 Task: Open Card Card0000000058 in Board Board0000000015 in Workspace WS0000000005 in Trello. Add Member Email0000000018 to Card Card0000000058 in Board Board0000000015 in Workspace WS0000000005 in Trello. Add Blue Label titled Label0000000058 to Card Card0000000058 in Board Board0000000015 in Workspace WS0000000005 in Trello. Add Checklist CL0000000058 to Card Card0000000058 in Board Board0000000015 in Workspace WS0000000005 in Trello. Add Dates with Start Date as Sep 01 2023 and Due Date as Sep 30 2023 to Card Card0000000058 in Board Board0000000015 in Workspace WS0000000005 in Trello
Action: Mouse moved to (338, 384)
Screenshot: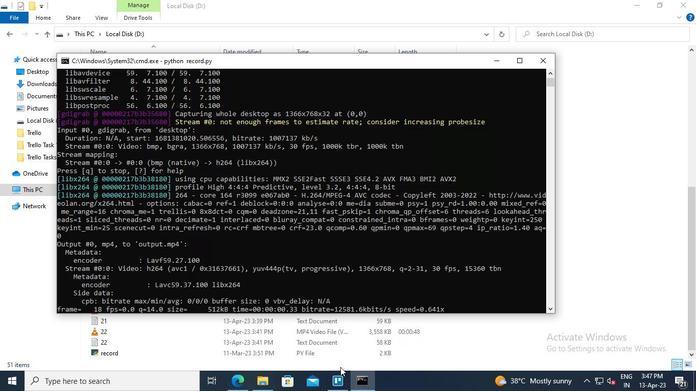 
Action: Mouse pressed left at (338, 384)
Screenshot: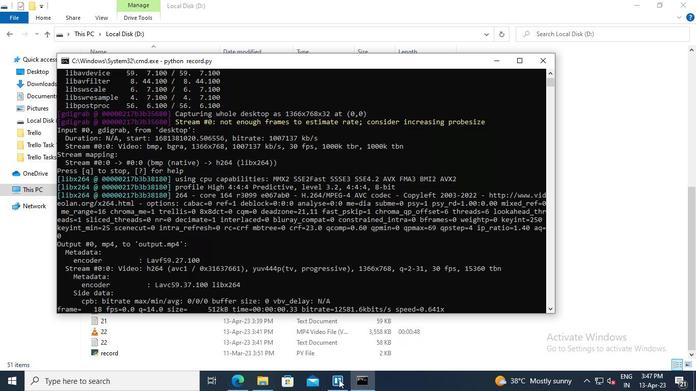 
Action: Mouse moved to (190, 219)
Screenshot: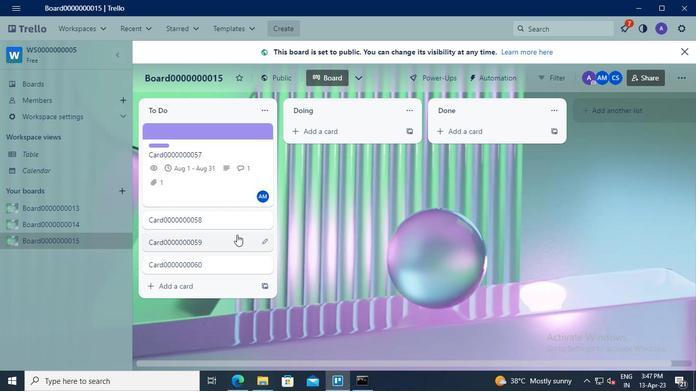 
Action: Mouse pressed left at (190, 219)
Screenshot: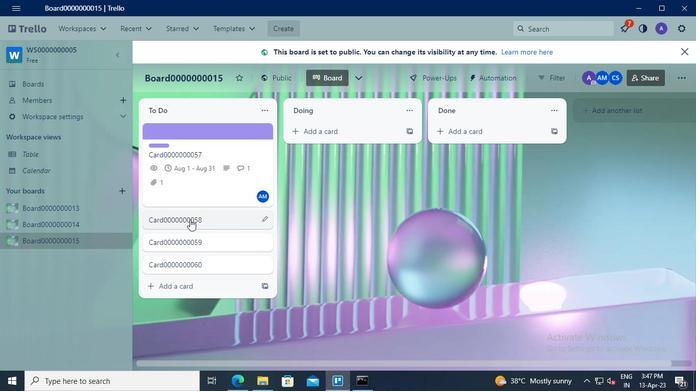 
Action: Mouse moved to (472, 133)
Screenshot: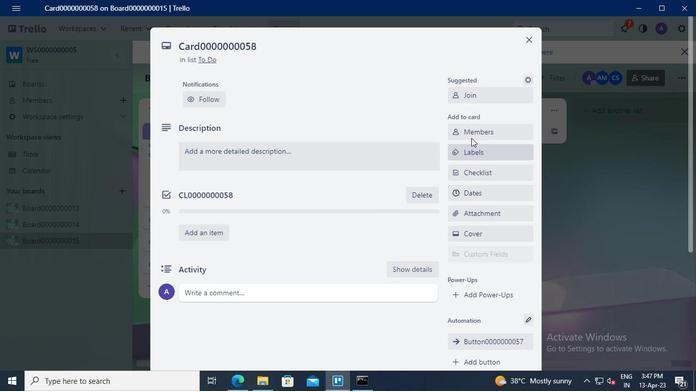
Action: Mouse pressed left at (472, 133)
Screenshot: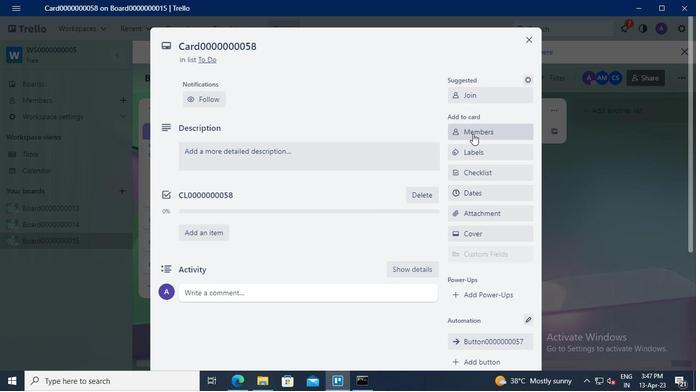 
Action: Keyboard c
Screenshot: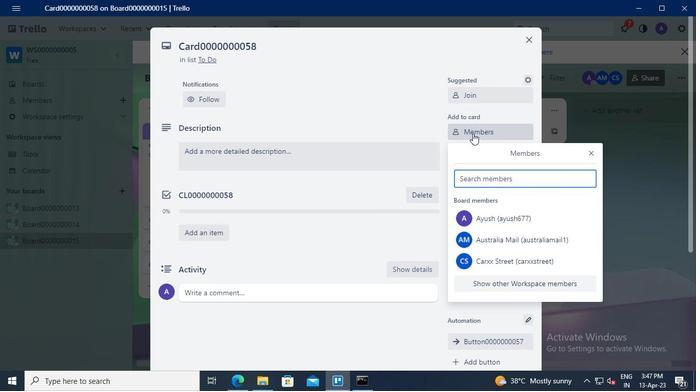 
Action: Keyboard a
Screenshot: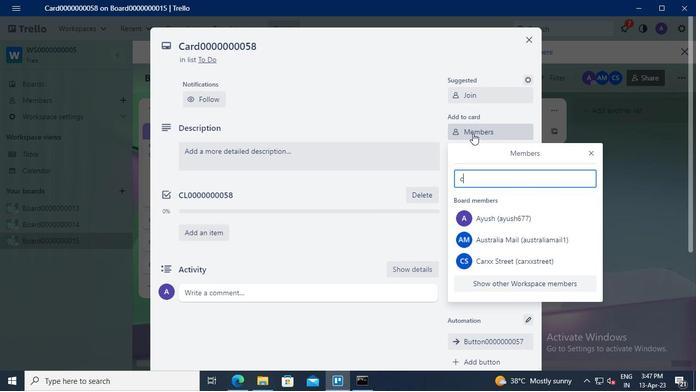 
Action: Keyboard r
Screenshot: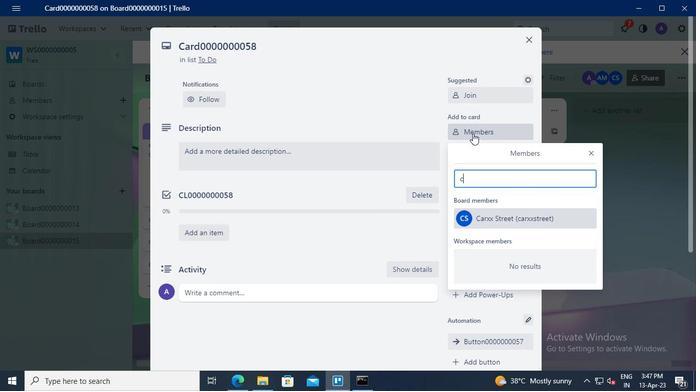 
Action: Mouse moved to (495, 220)
Screenshot: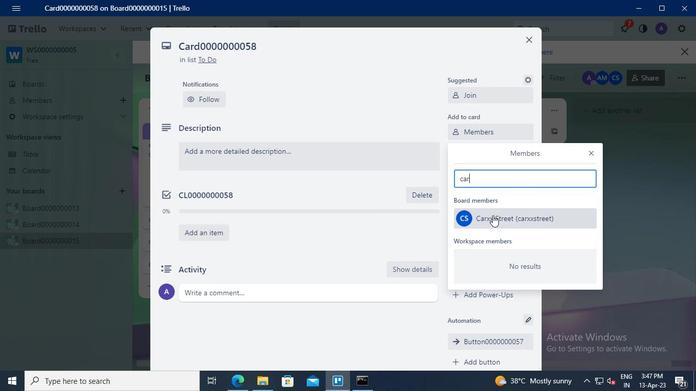 
Action: Mouse pressed left at (495, 220)
Screenshot: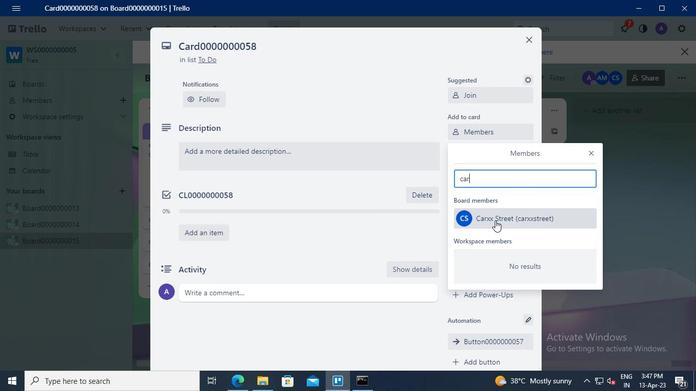 
Action: Mouse moved to (587, 153)
Screenshot: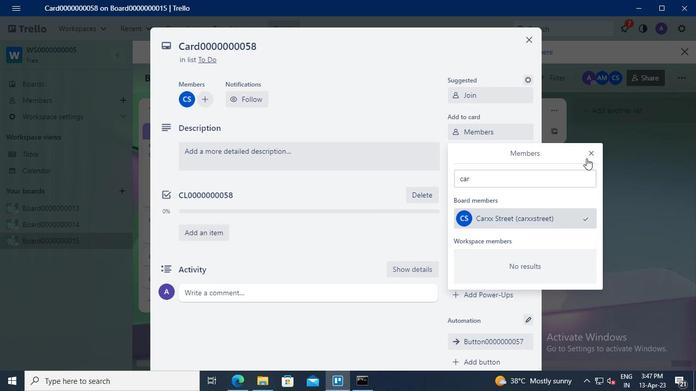 
Action: Mouse pressed left at (587, 153)
Screenshot: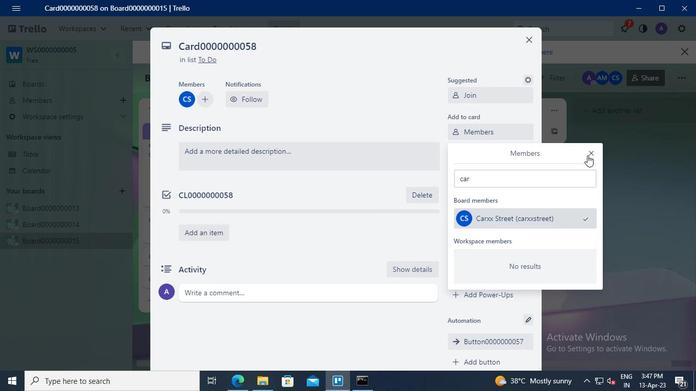 
Action: Mouse moved to (493, 148)
Screenshot: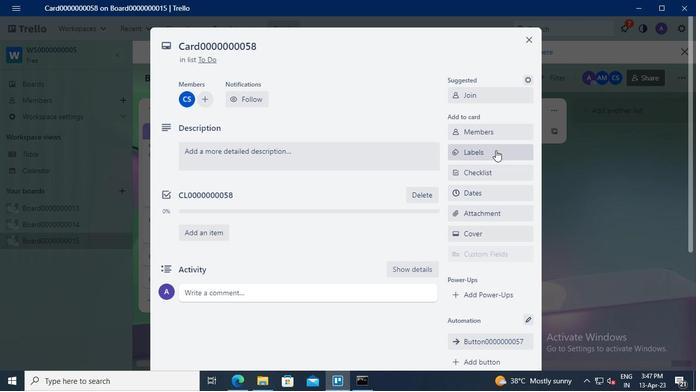 
Action: Mouse pressed left at (493, 148)
Screenshot: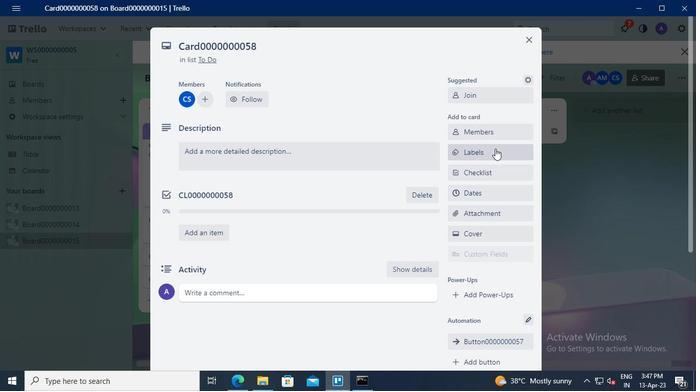 
Action: Mouse moved to (528, 268)
Screenshot: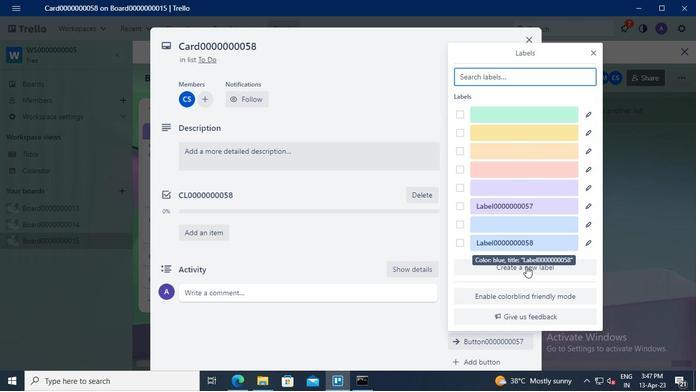 
Action: Mouse pressed left at (528, 268)
Screenshot: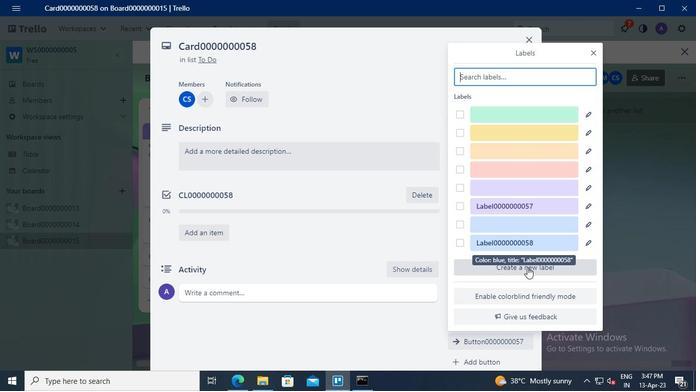
Action: Mouse moved to (512, 154)
Screenshot: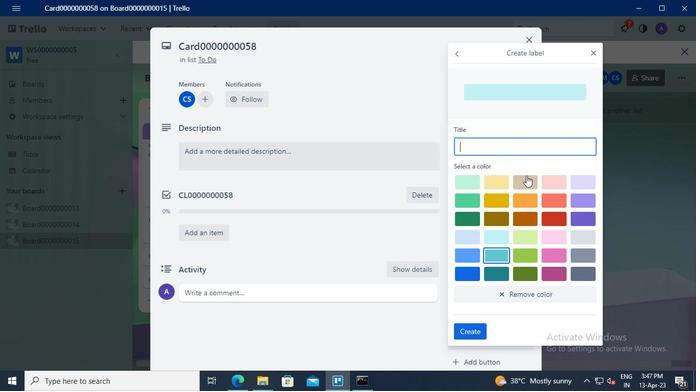 
Action: Mouse pressed left at (512, 154)
Screenshot: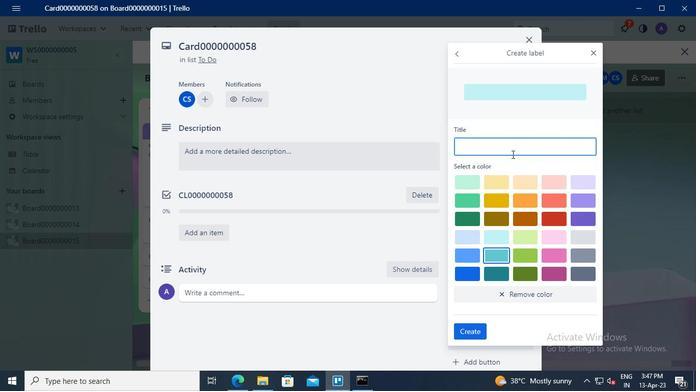 
Action: Keyboard Key.shift
Screenshot: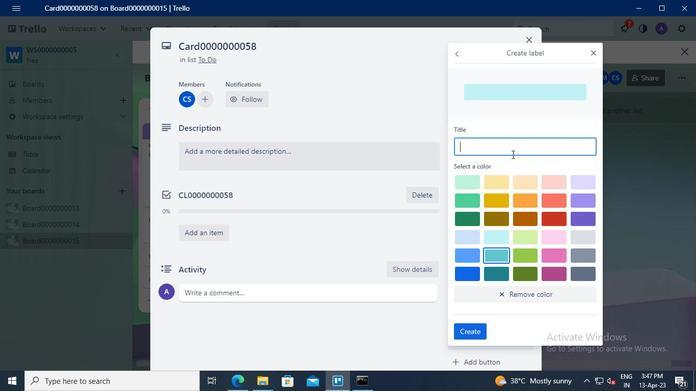 
Action: Keyboard L
Screenshot: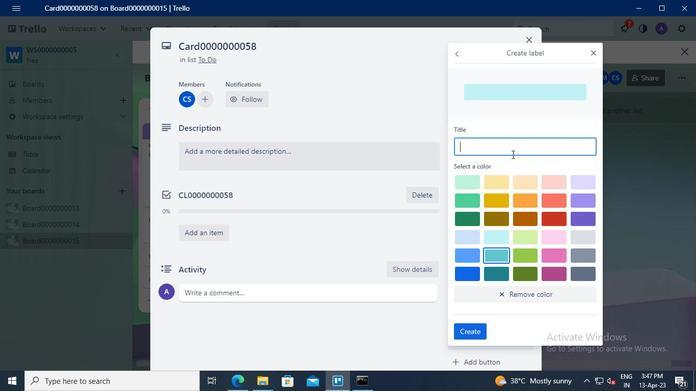 
Action: Keyboard a
Screenshot: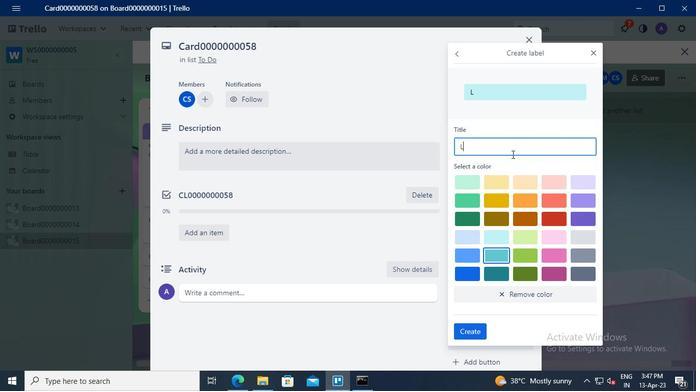 
Action: Keyboard b
Screenshot: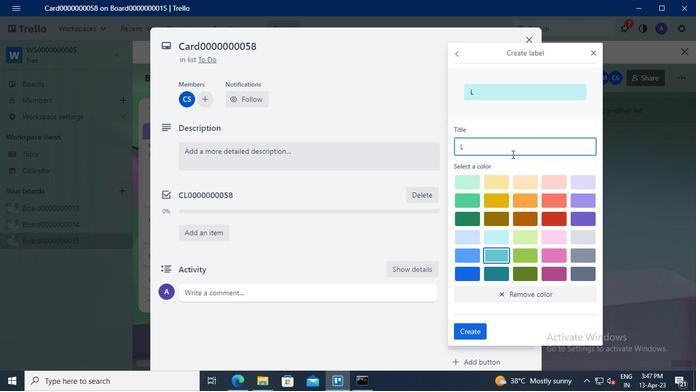 
Action: Keyboard e
Screenshot: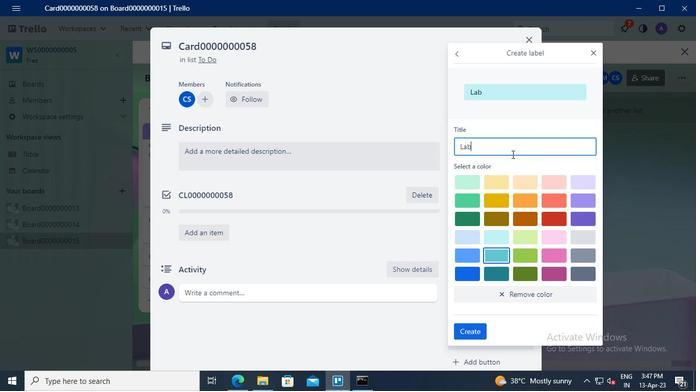 
Action: Keyboard l
Screenshot: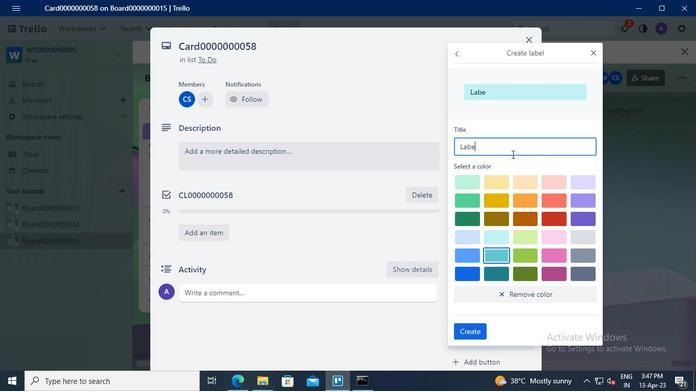 
Action: Keyboard <96>
Screenshot: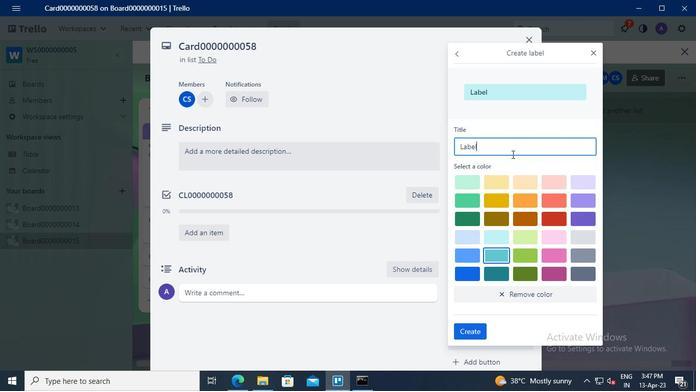 
Action: Keyboard <96>
Screenshot: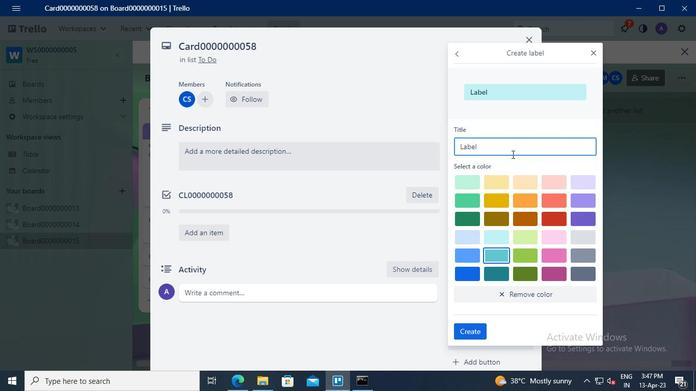 
Action: Keyboard <96>
Screenshot: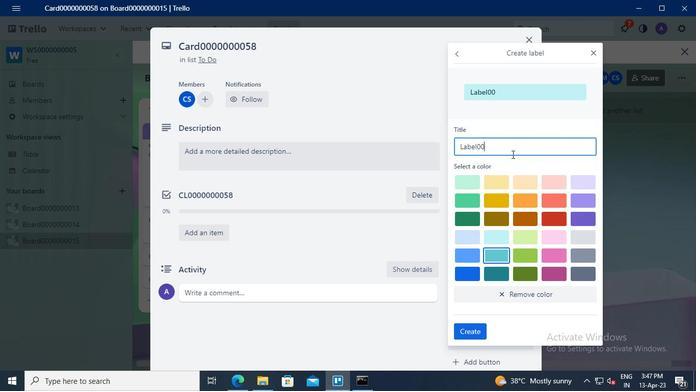 
Action: Keyboard <96>
Screenshot: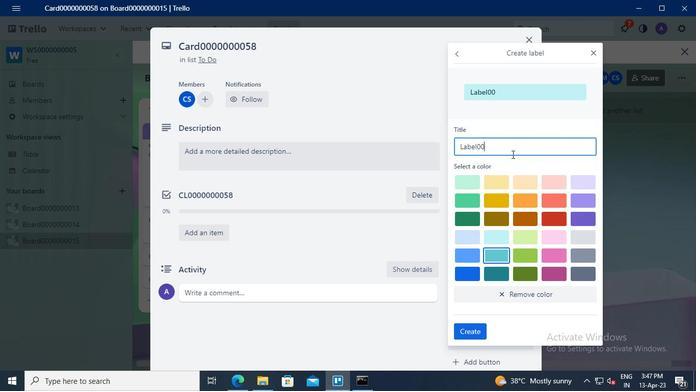 
Action: Keyboard <96>
Screenshot: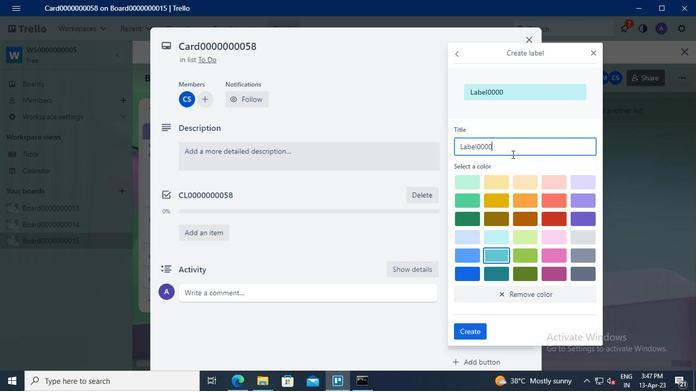 
Action: Keyboard <96>
Screenshot: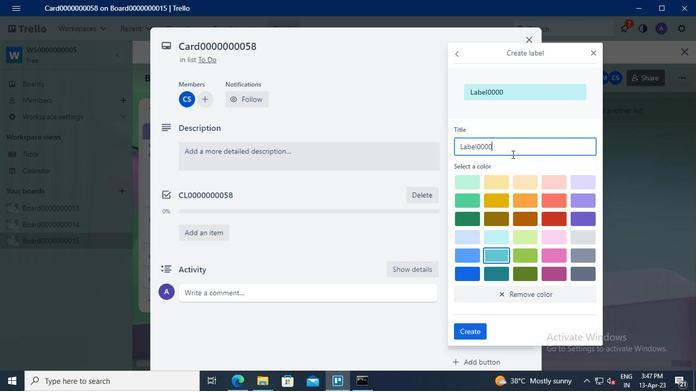 
Action: Keyboard <96>
Screenshot: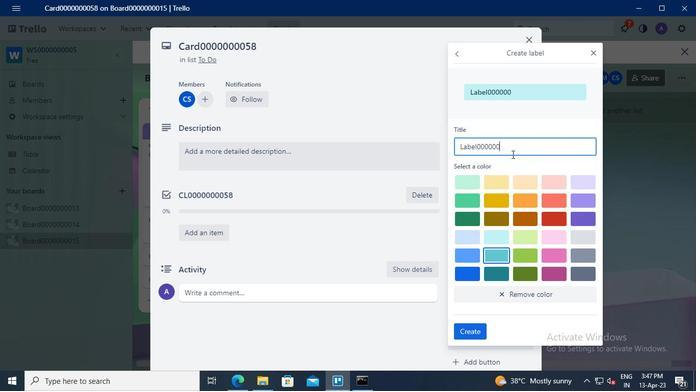 
Action: Keyboard <96>
Screenshot: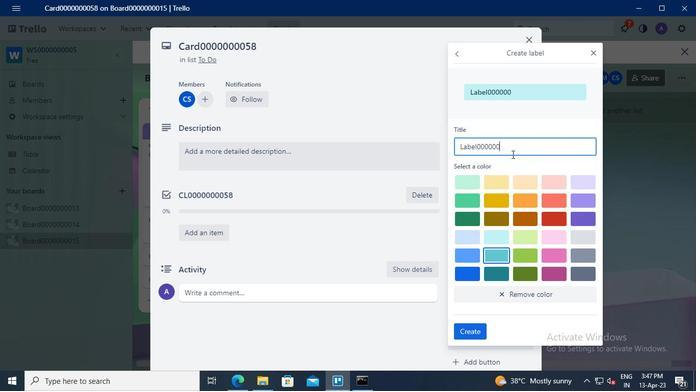 
Action: Keyboard <101>
Screenshot: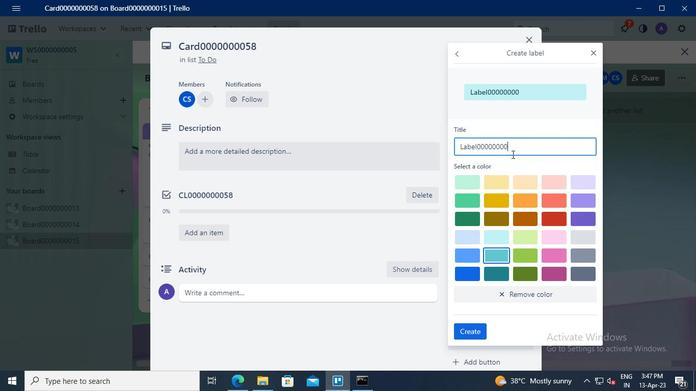 
Action: Keyboard <104>
Screenshot: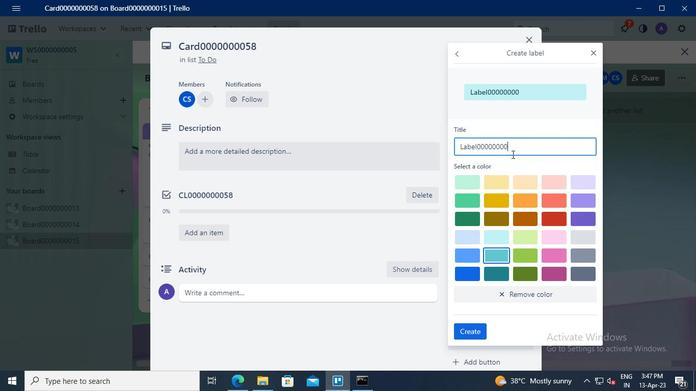 
Action: Mouse moved to (472, 256)
Screenshot: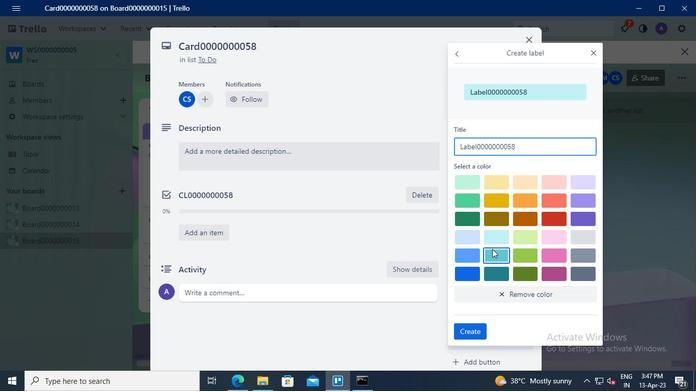 
Action: Mouse pressed left at (472, 256)
Screenshot: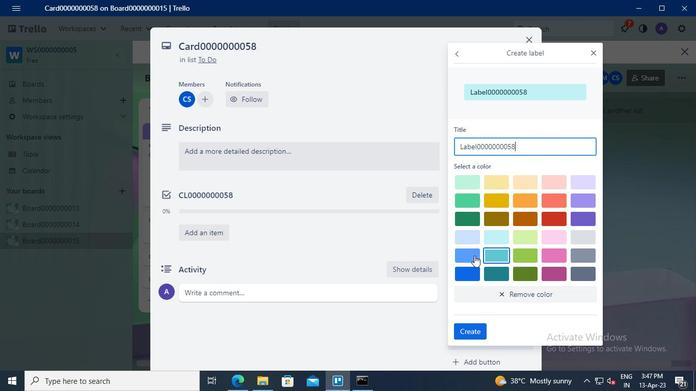 
Action: Mouse moved to (479, 330)
Screenshot: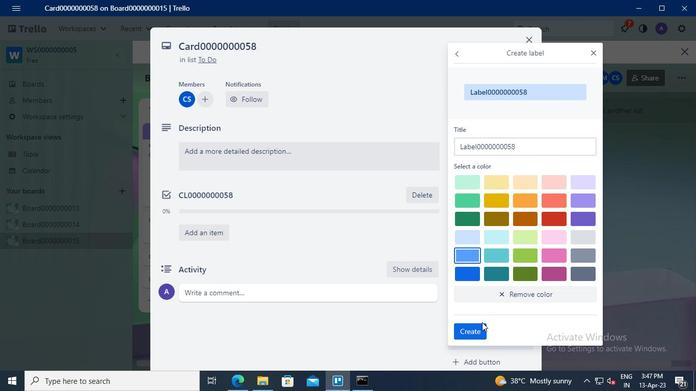 
Action: Mouse pressed left at (479, 330)
Screenshot: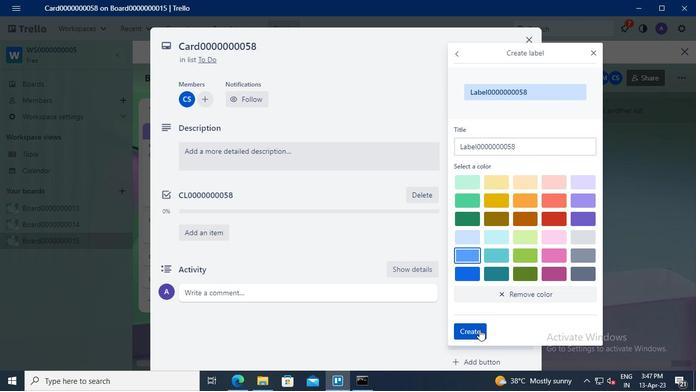 
Action: Mouse moved to (594, 55)
Screenshot: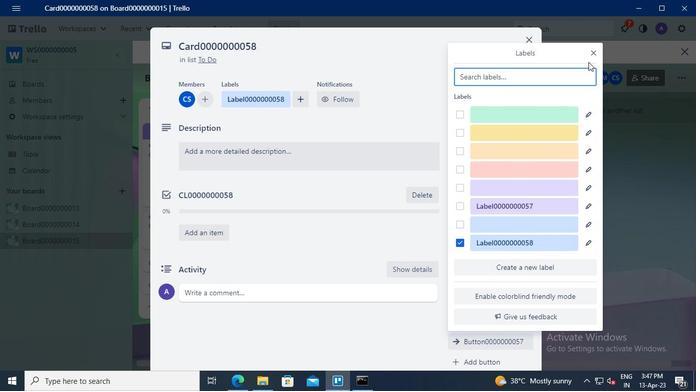 
Action: Mouse pressed left at (594, 55)
Screenshot: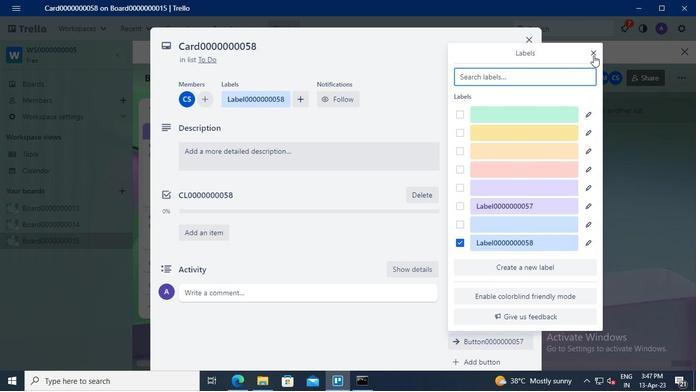 
Action: Mouse moved to (490, 173)
Screenshot: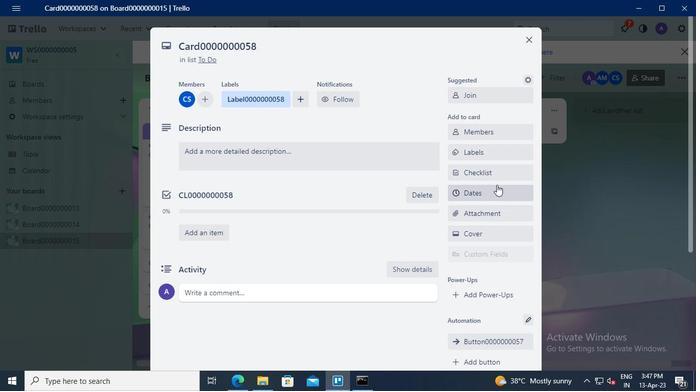 
Action: Mouse pressed left at (490, 173)
Screenshot: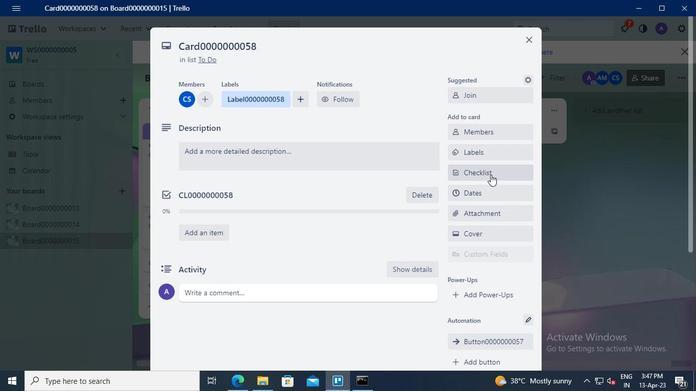 
Action: Keyboard Key.shift
Screenshot: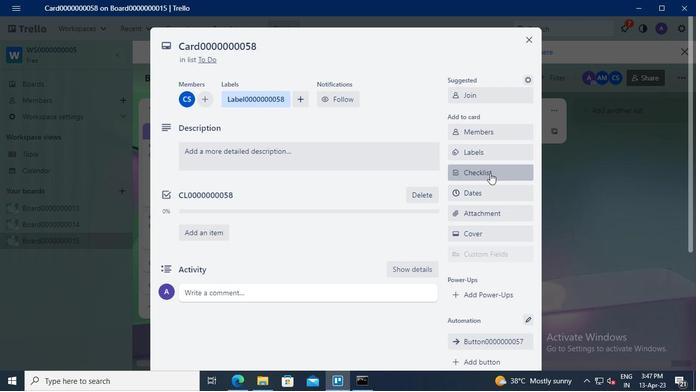 
Action: Keyboard Key.shift
Screenshot: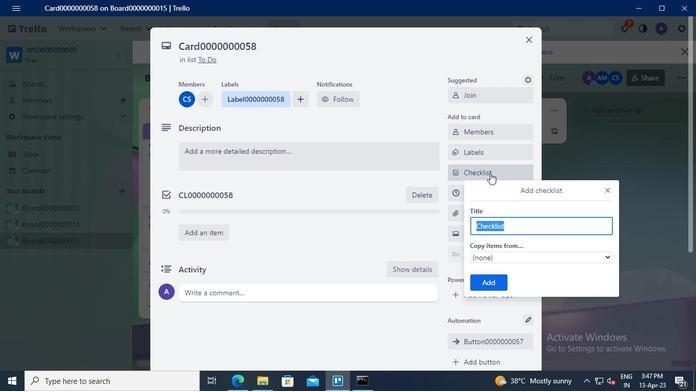 
Action: Keyboard Key.shift
Screenshot: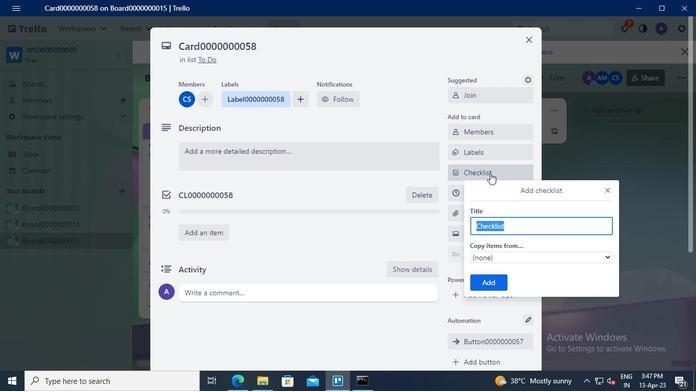 
Action: Keyboard C
Screenshot: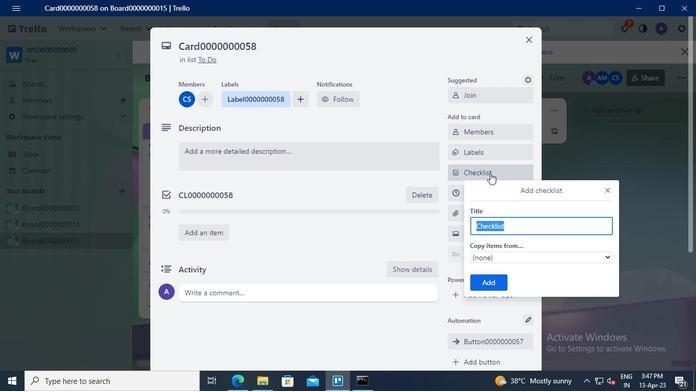
Action: Keyboard L
Screenshot: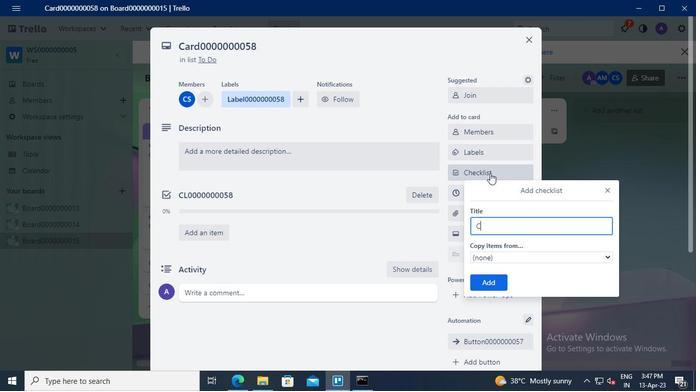 
Action: Keyboard <96>
Screenshot: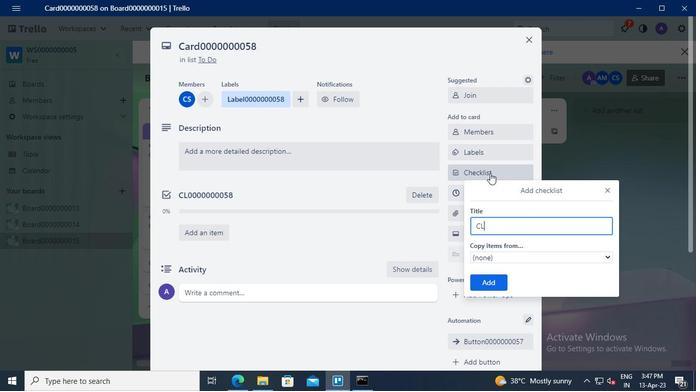 
Action: Keyboard <96>
Screenshot: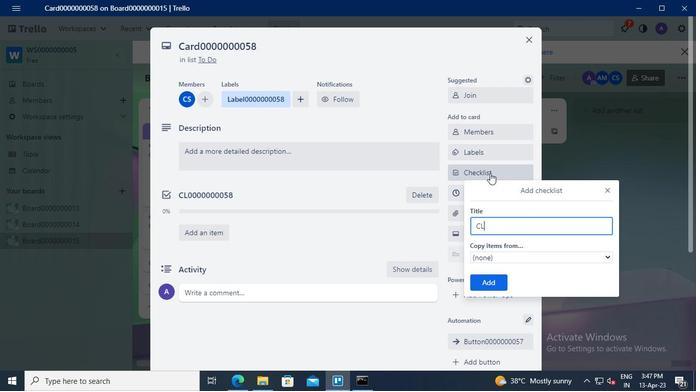 
Action: Keyboard <96>
Screenshot: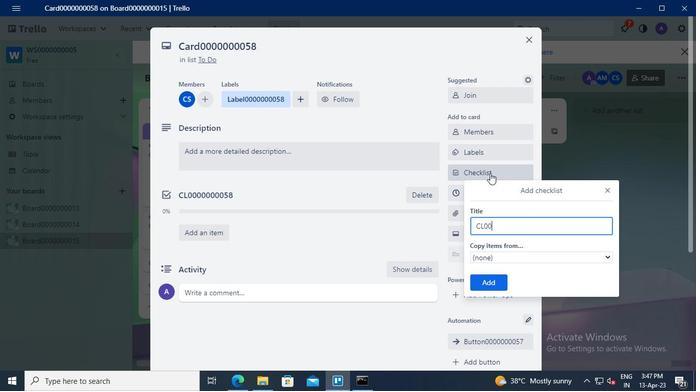 
Action: Keyboard <96>
Screenshot: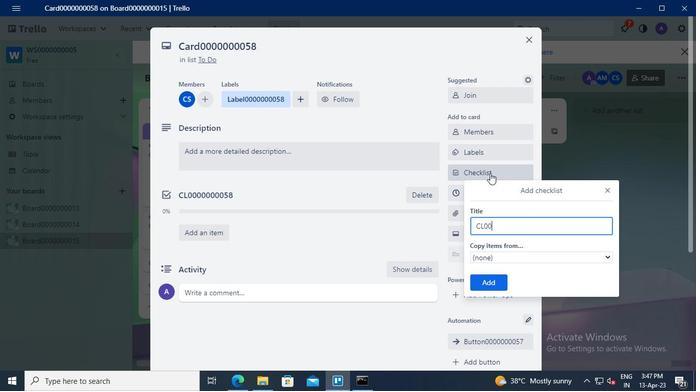 
Action: Keyboard <96>
Screenshot: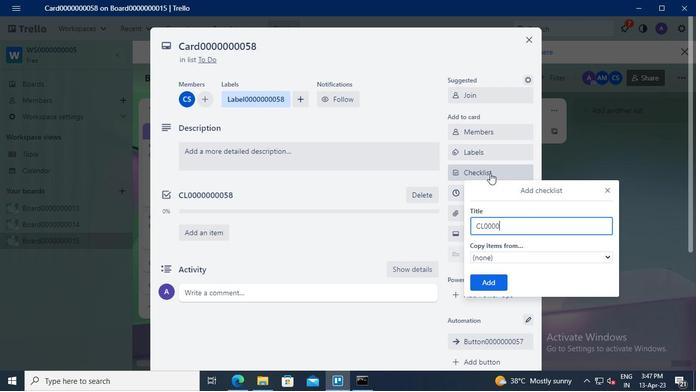 
Action: Keyboard <96>
Screenshot: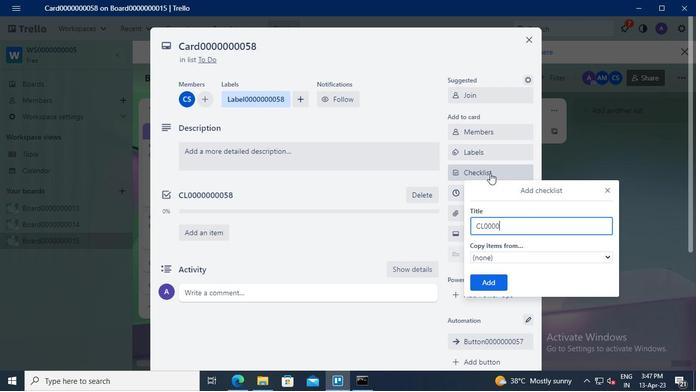 
Action: Keyboard <96>
Screenshot: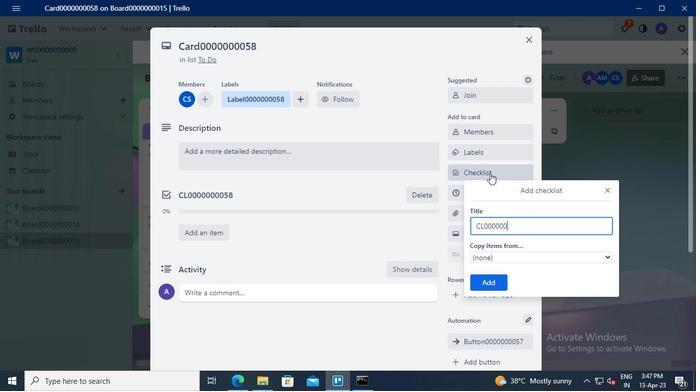 
Action: Keyboard <96>
Screenshot: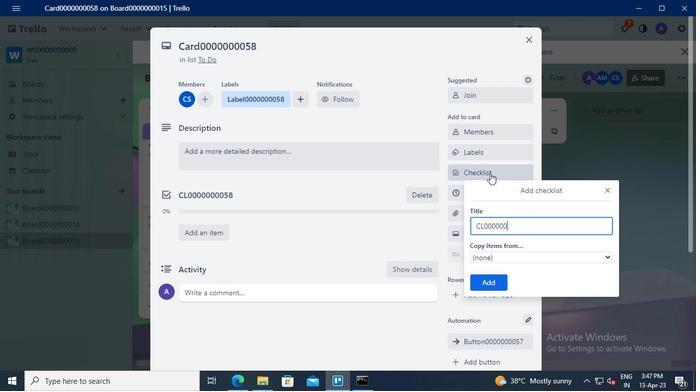 
Action: Keyboard <101>
Screenshot: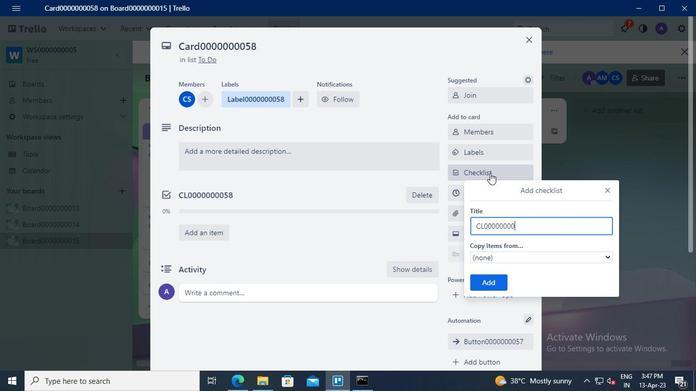 
Action: Keyboard <104>
Screenshot: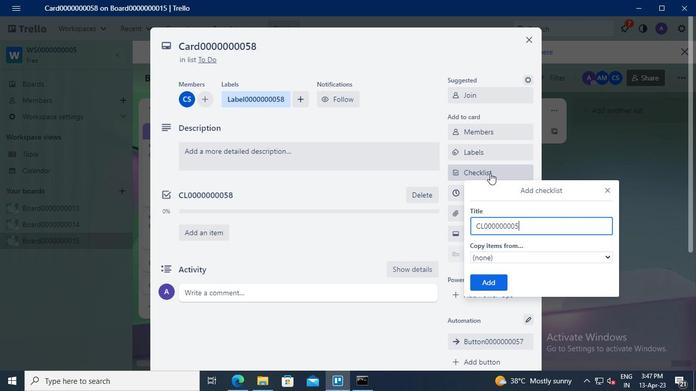 
Action: Mouse moved to (494, 279)
Screenshot: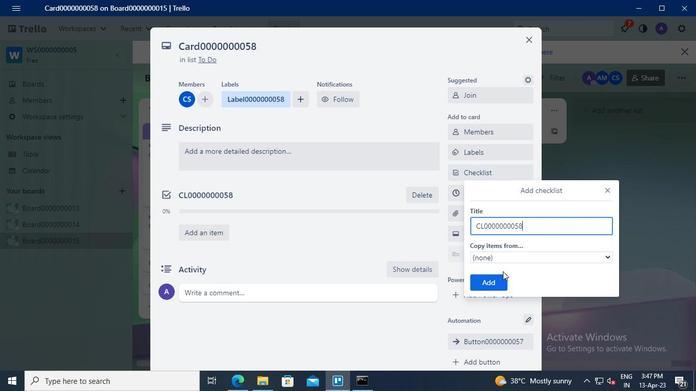 
Action: Mouse pressed left at (494, 279)
Screenshot: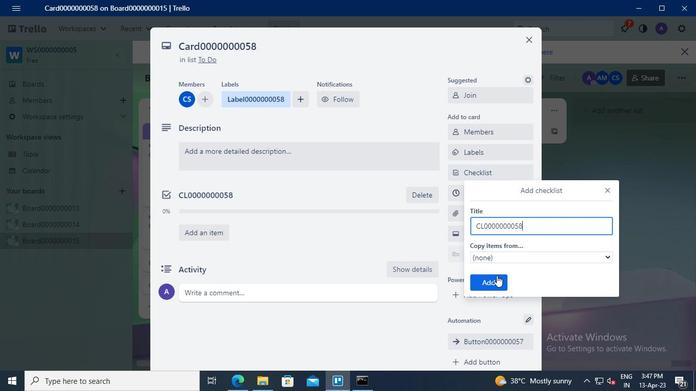 
Action: Mouse moved to (489, 192)
Screenshot: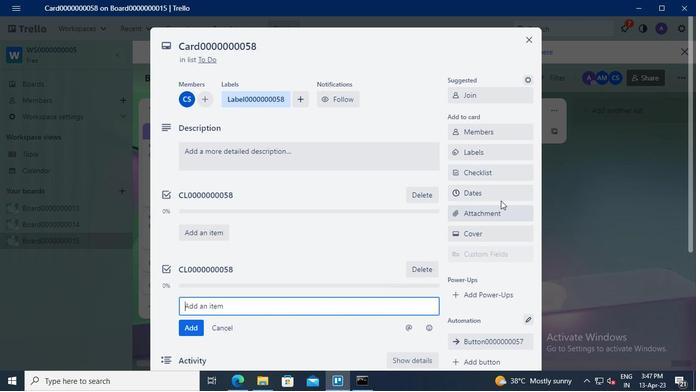 
Action: Mouse pressed left at (489, 192)
Screenshot: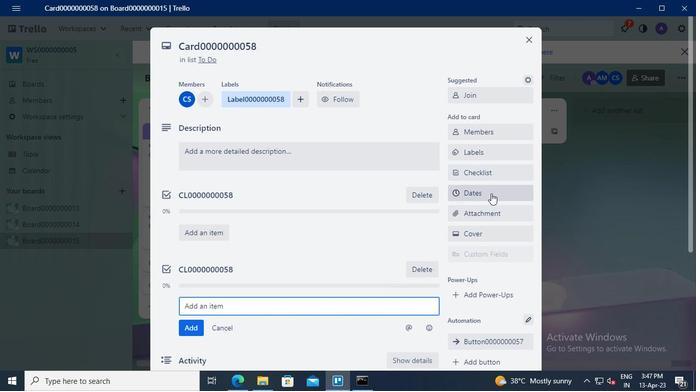 
Action: Mouse moved to (458, 233)
Screenshot: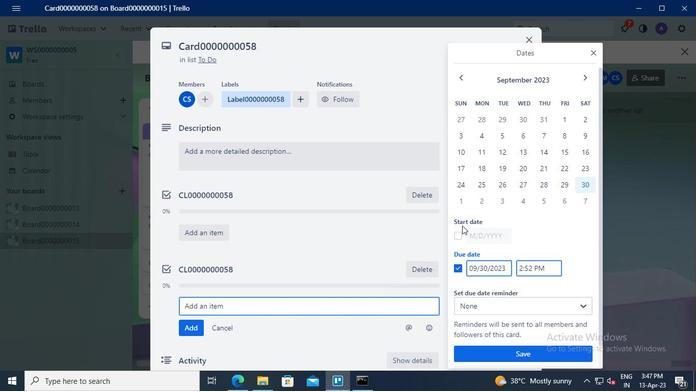 
Action: Mouse pressed left at (458, 233)
Screenshot: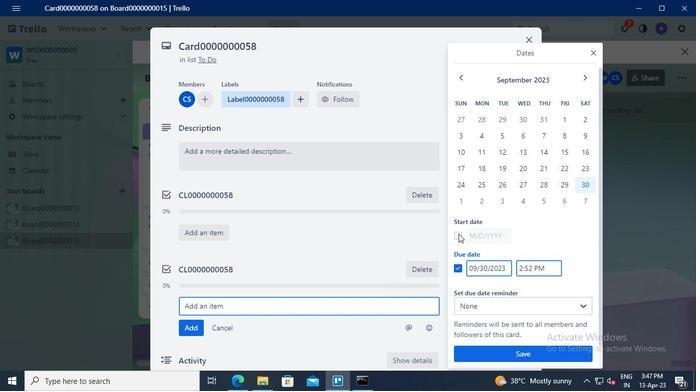 
Action: Mouse moved to (476, 237)
Screenshot: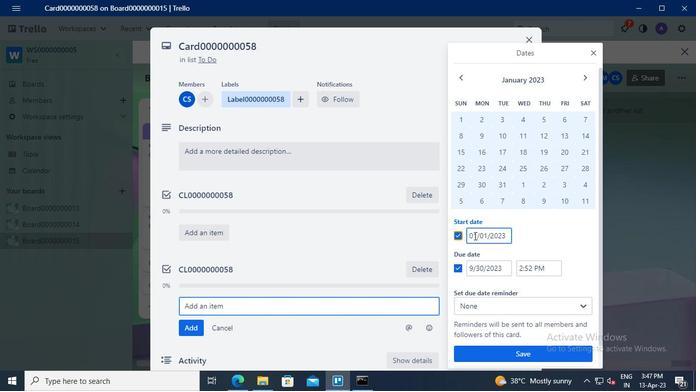 
Action: Mouse pressed left at (476, 237)
Screenshot: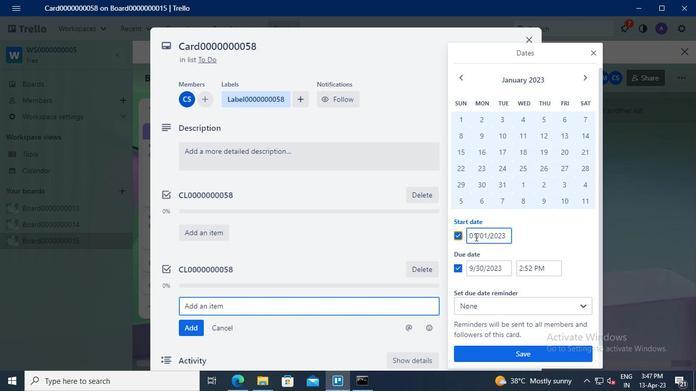 
Action: Mouse moved to (471, 233)
Screenshot: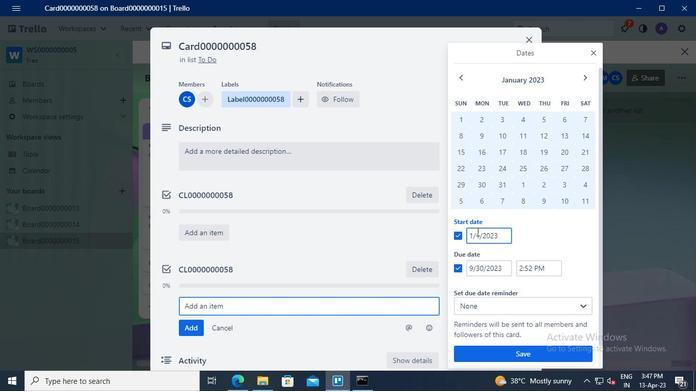 
Action: Mouse pressed left at (471, 233)
Screenshot: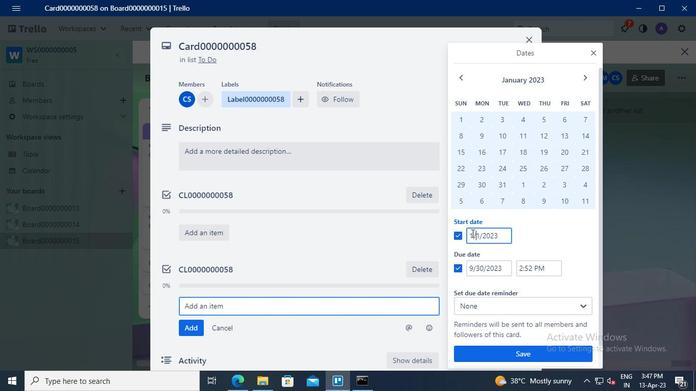 
Action: Mouse moved to (474, 230)
Screenshot: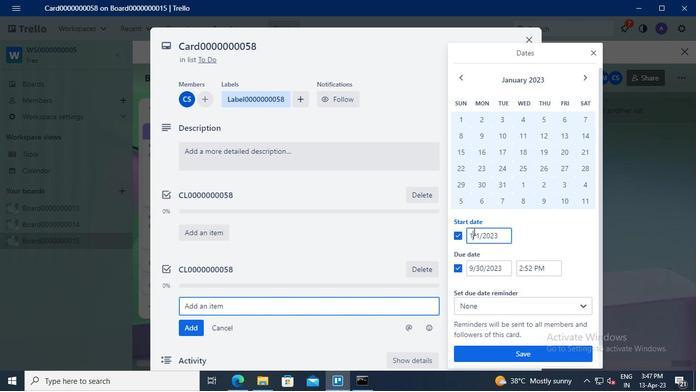 
Action: Keyboard Key.backspace
Screenshot: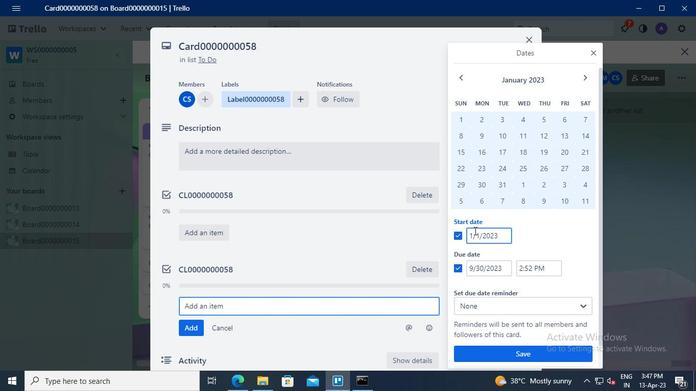 
Action: Keyboard <105>
Screenshot: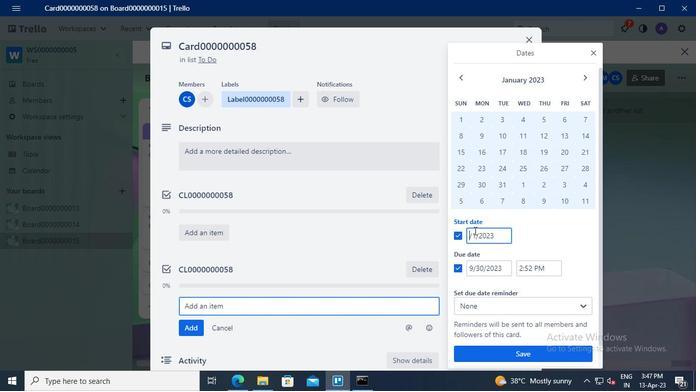 
Action: Mouse moved to (540, 347)
Screenshot: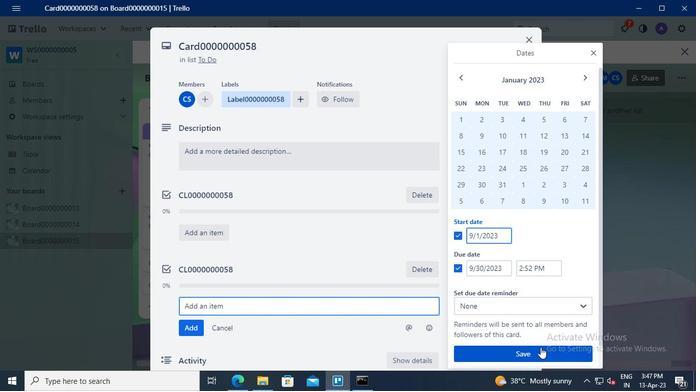 
Action: Mouse pressed left at (540, 347)
Screenshot: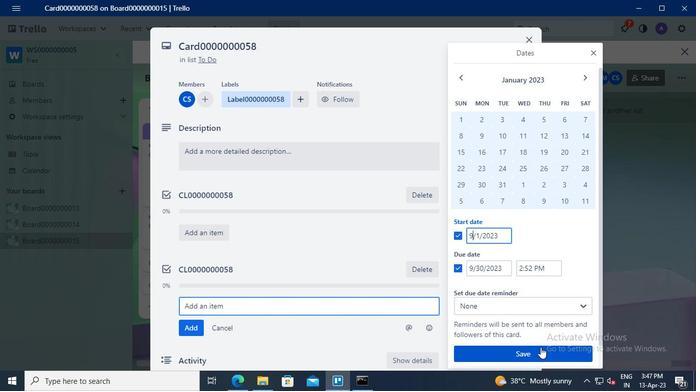 
Action: Mouse moved to (361, 379)
Screenshot: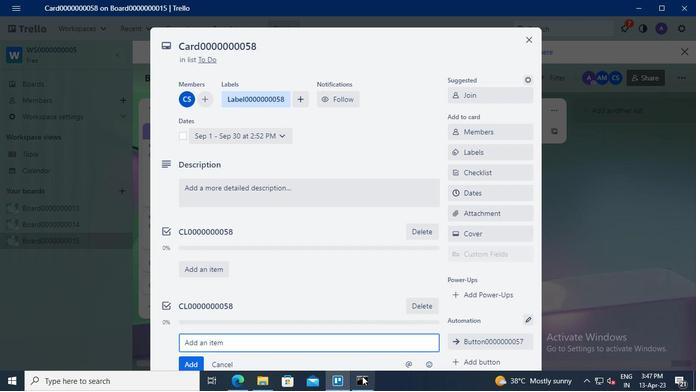 
Action: Mouse pressed left at (361, 379)
Screenshot: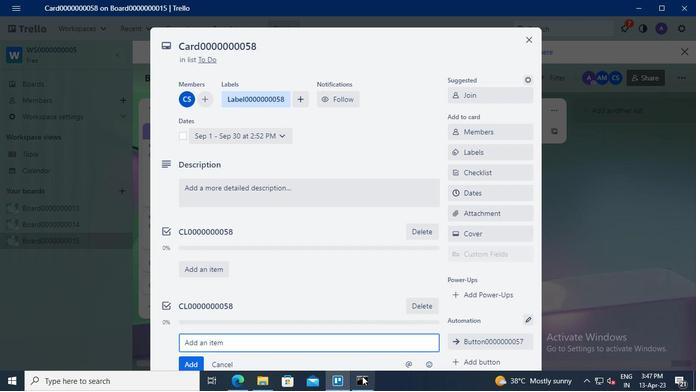 
Action: Mouse moved to (541, 66)
Screenshot: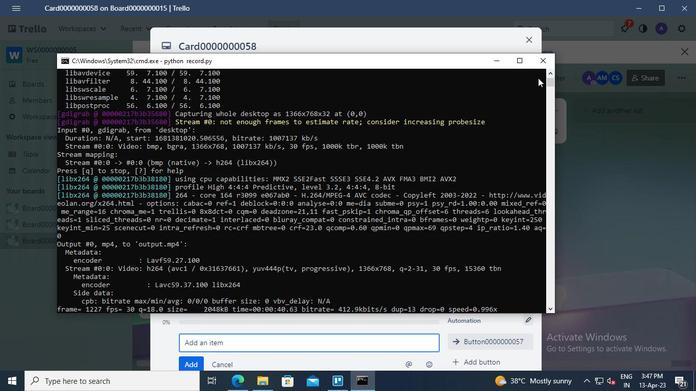 
Action: Mouse pressed left at (541, 66)
Screenshot: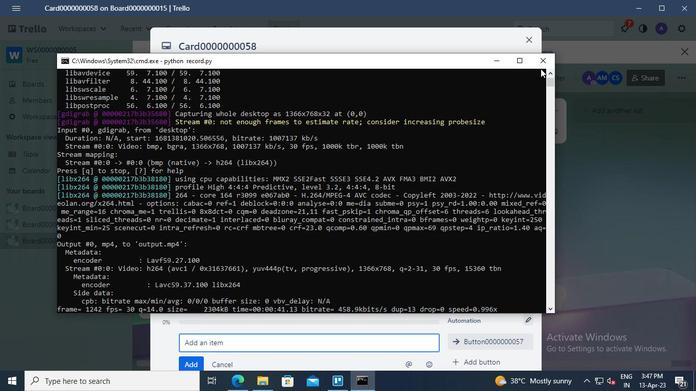 
